 Task: Add Market Corner Take & Bake Ciabatta Bread to the cart.
Action: Mouse pressed left at (18, 60)
Screenshot: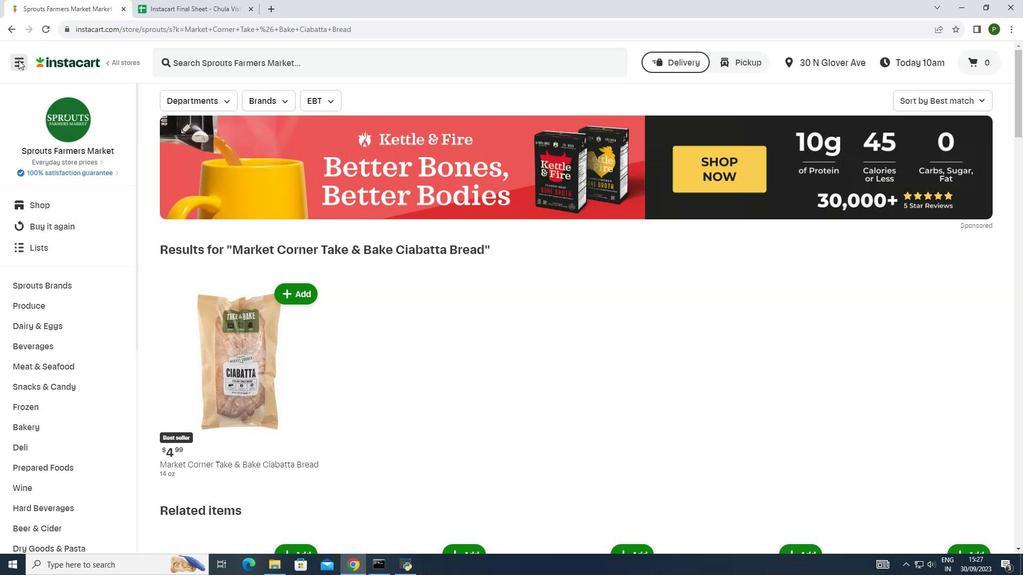 
Action: Mouse moved to (48, 277)
Screenshot: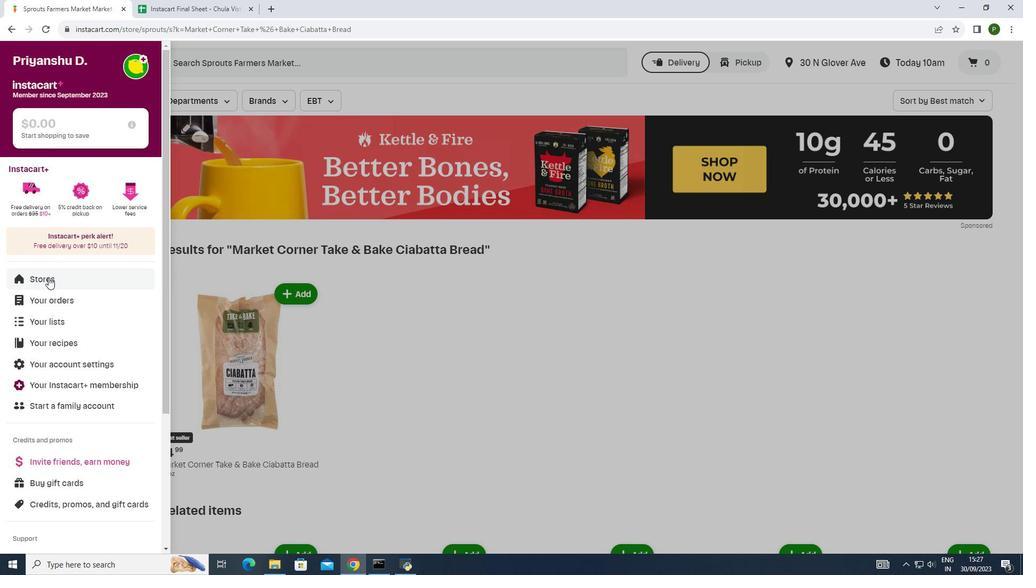
Action: Mouse pressed left at (48, 277)
Screenshot: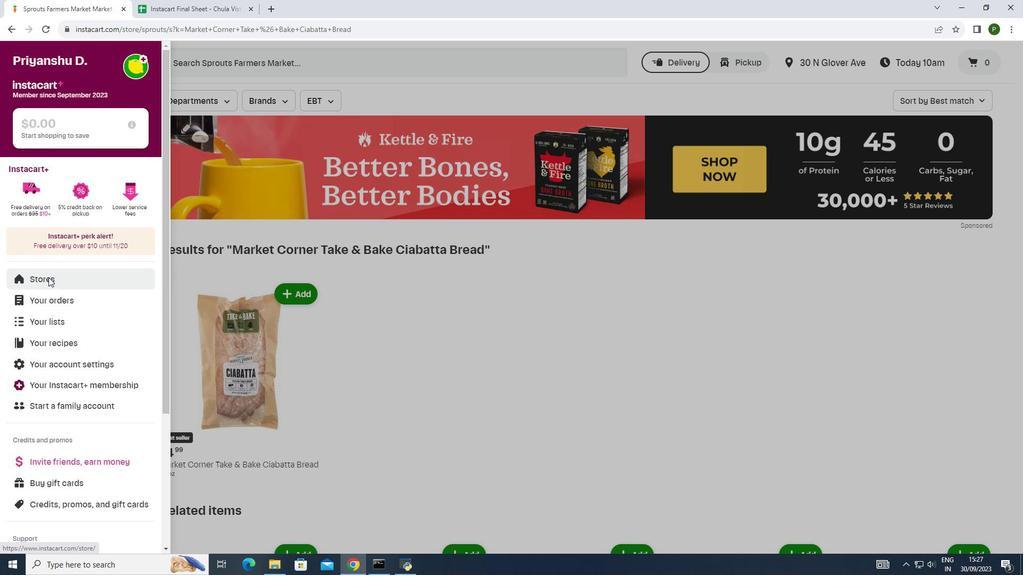 
Action: Mouse moved to (243, 92)
Screenshot: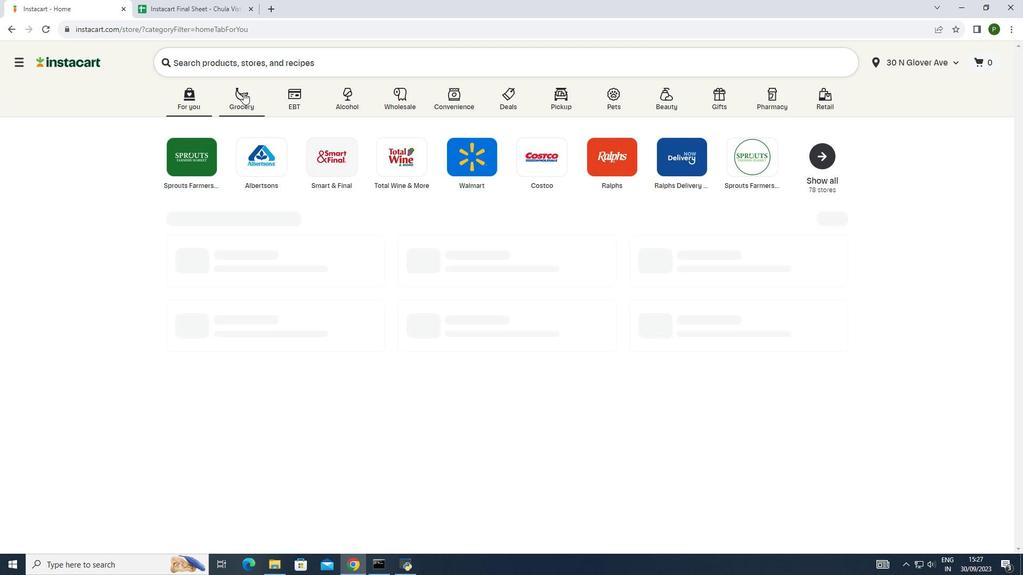 
Action: Mouse pressed left at (243, 92)
Screenshot: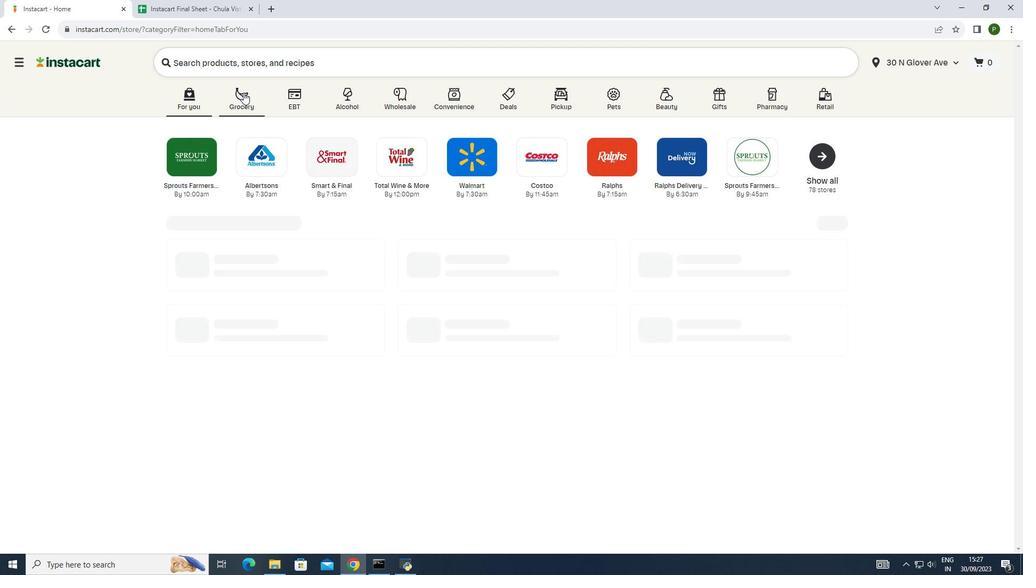 
Action: Mouse moved to (544, 148)
Screenshot: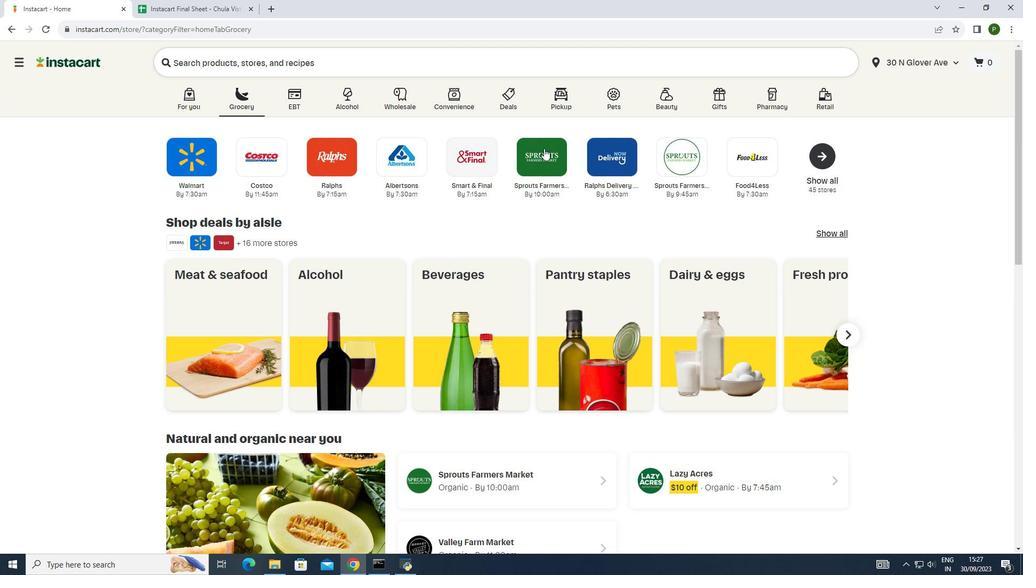 
Action: Mouse pressed left at (544, 148)
Screenshot: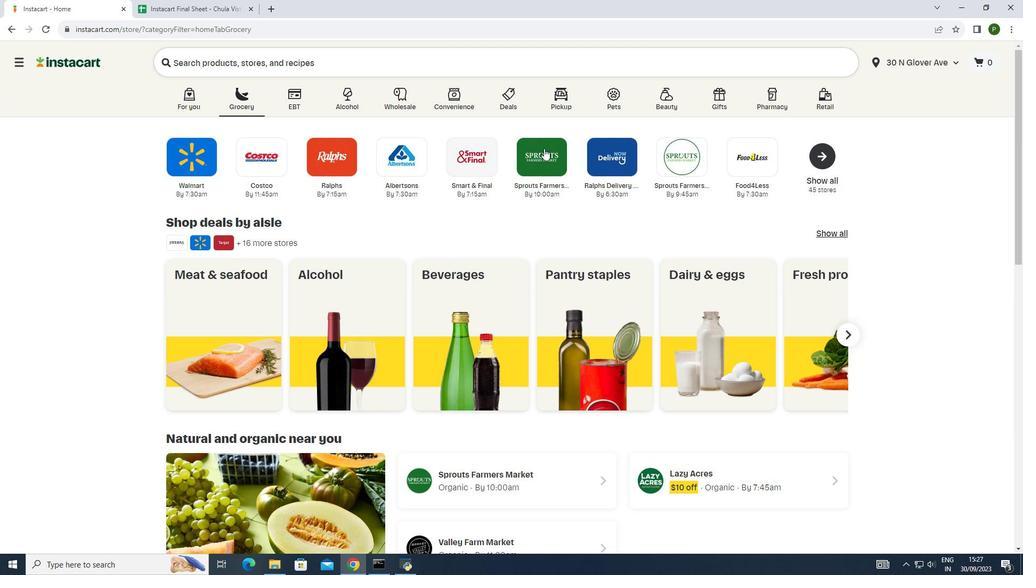 
Action: Mouse moved to (58, 283)
Screenshot: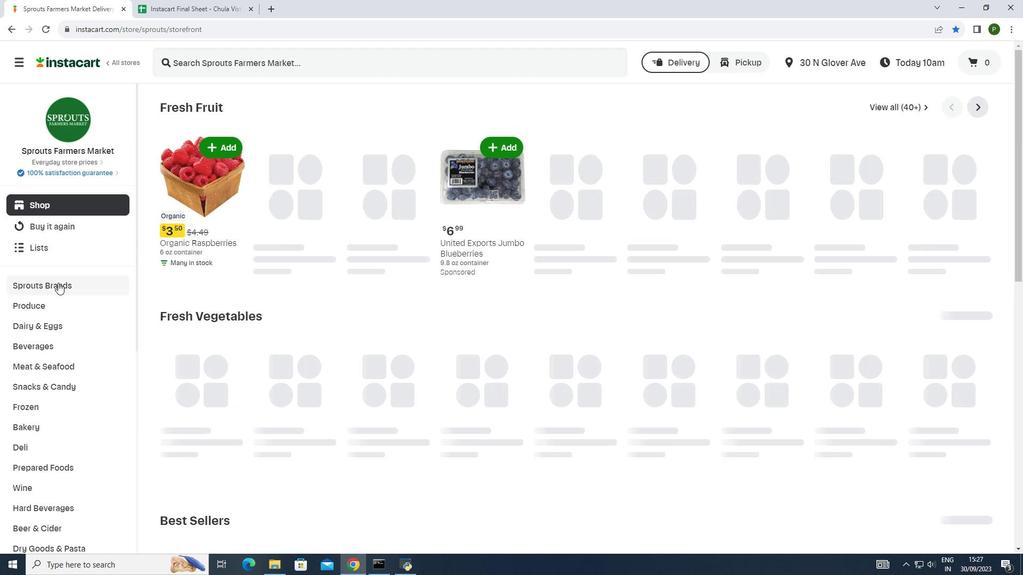 
Action: Mouse pressed left at (58, 283)
Screenshot: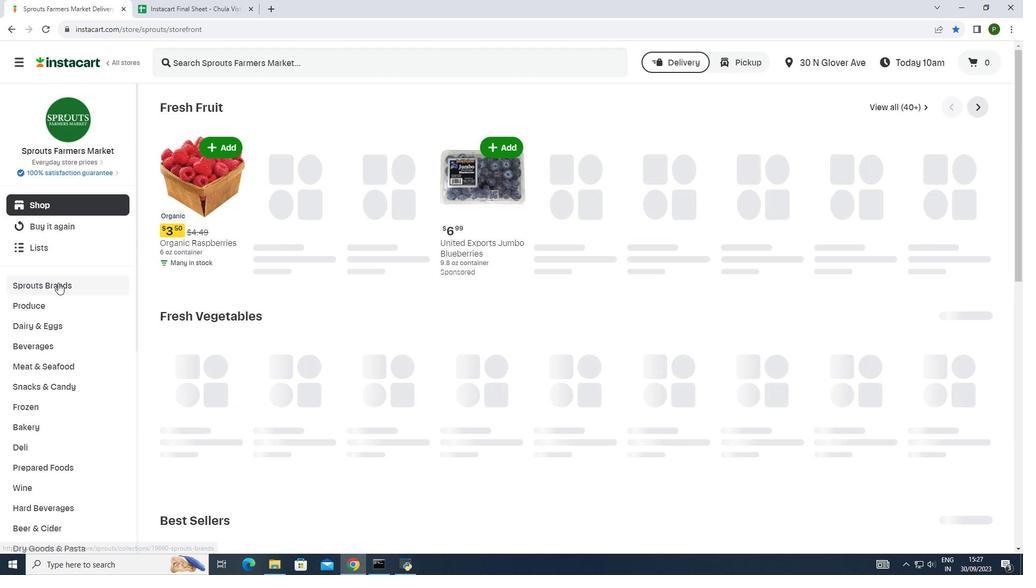 
Action: Mouse moved to (41, 304)
Screenshot: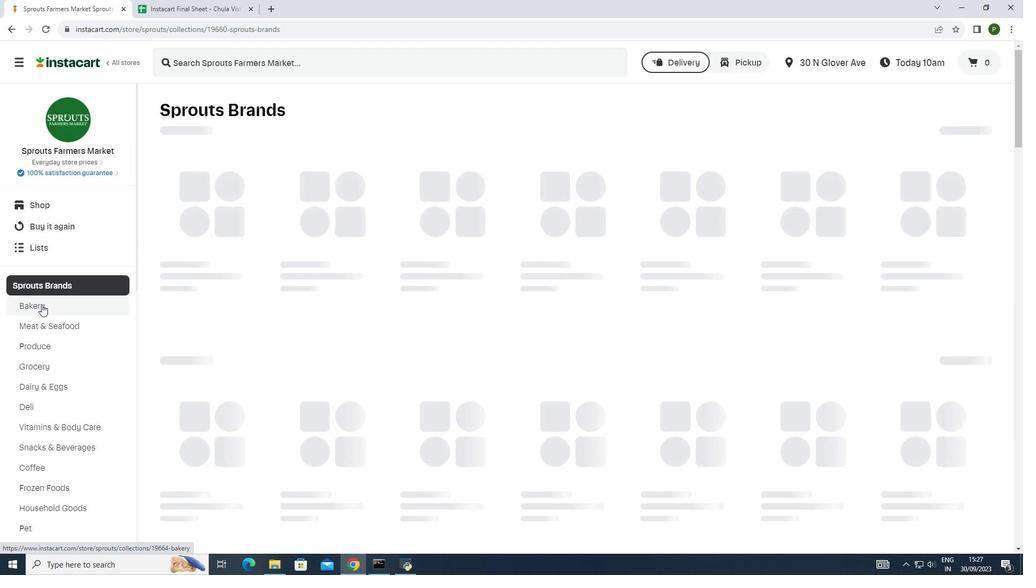 
Action: Mouse pressed left at (41, 304)
Screenshot: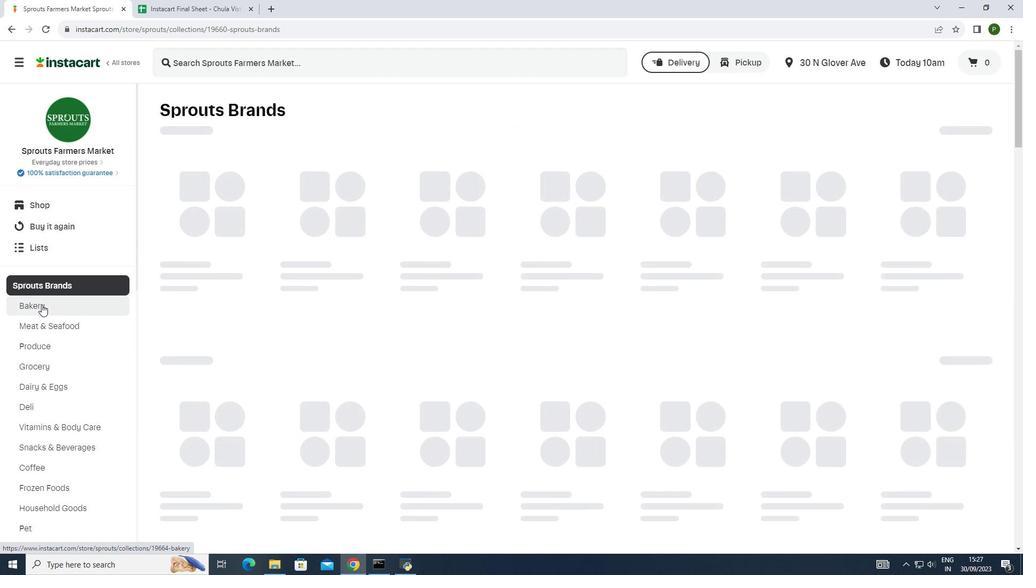 
Action: Mouse moved to (196, 470)
Screenshot: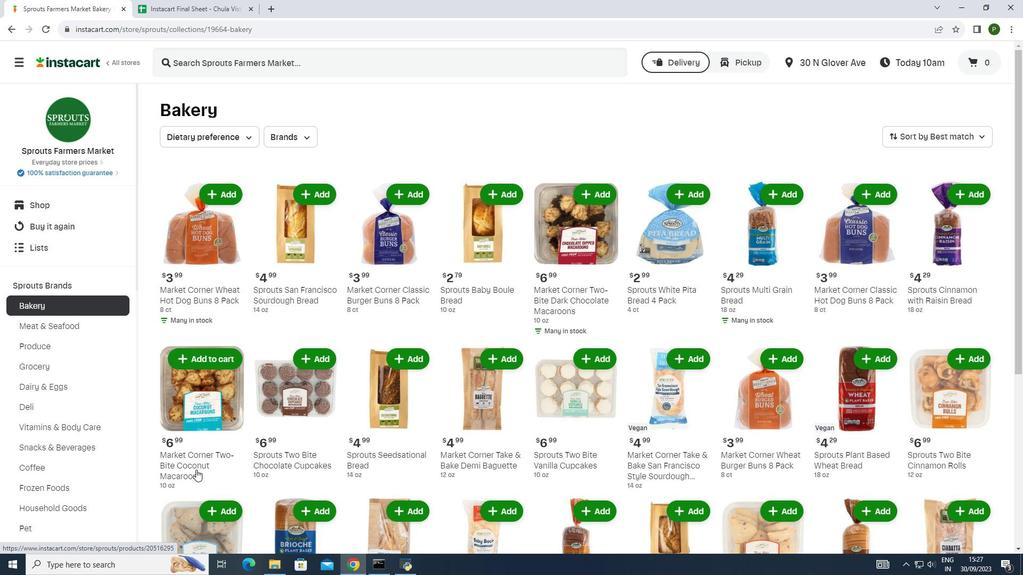 
Action: Mouse scrolled (196, 469) with delta (0, 0)
Screenshot: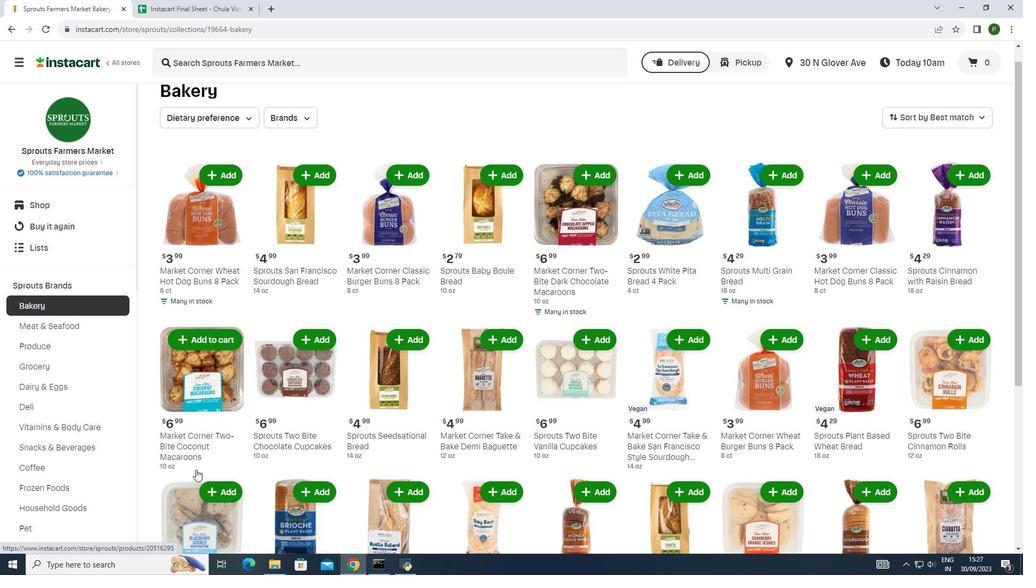 
Action: Mouse moved to (231, 455)
Screenshot: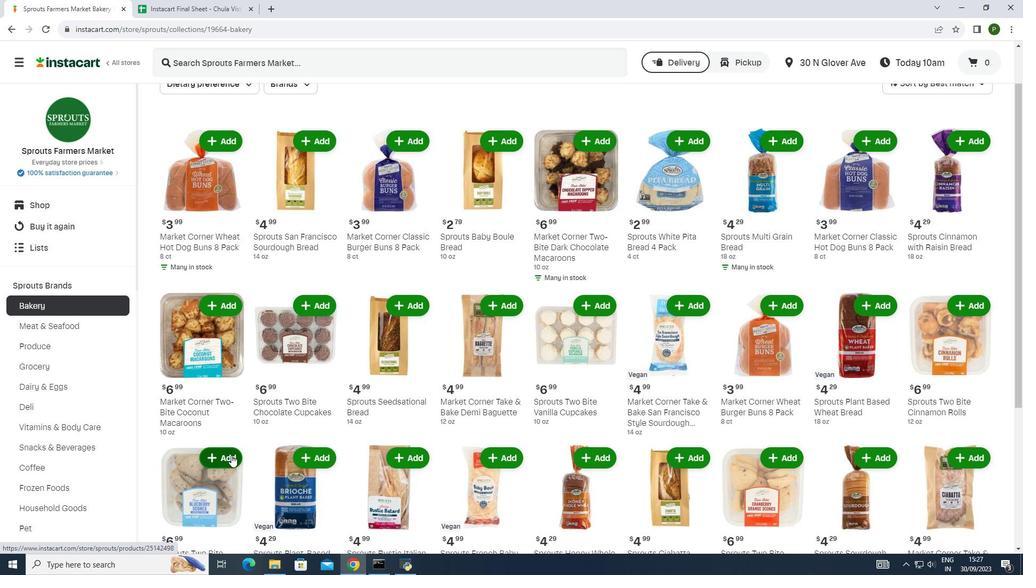
Action: Mouse scrolled (231, 455) with delta (0, 0)
Screenshot: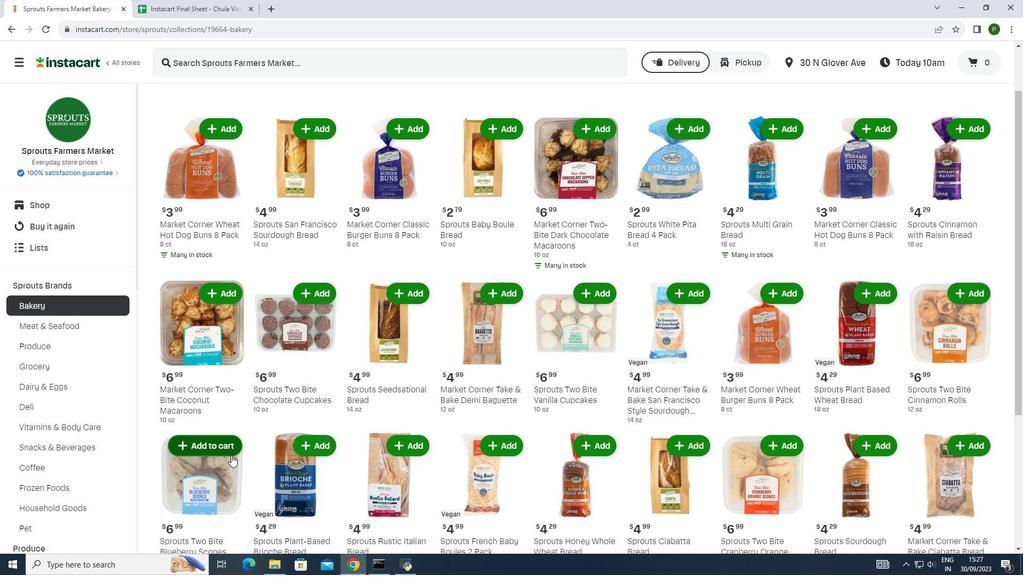 
Action: Mouse moved to (204, 468)
Screenshot: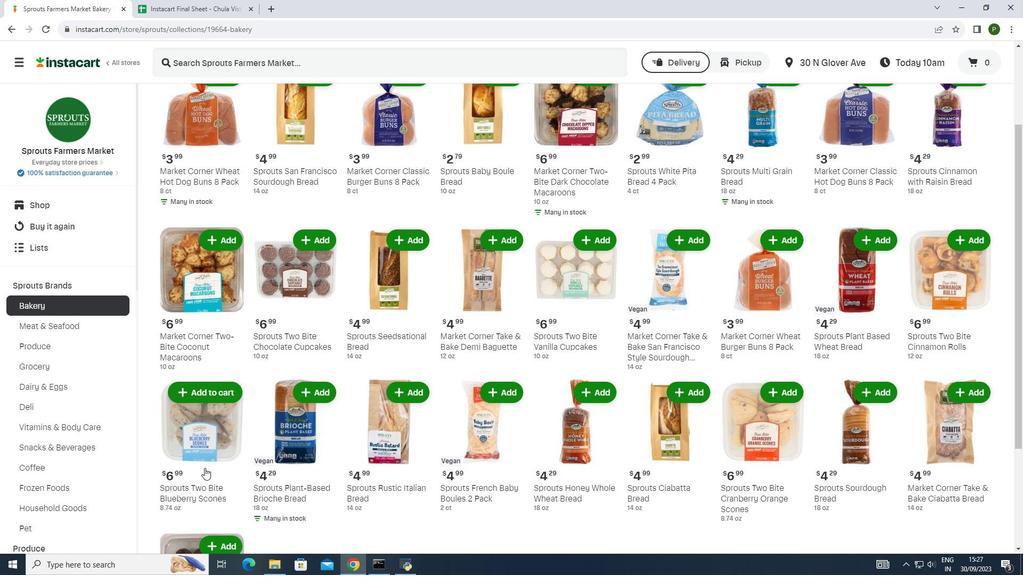 
Action: Mouse scrolled (204, 468) with delta (0, 0)
Screenshot: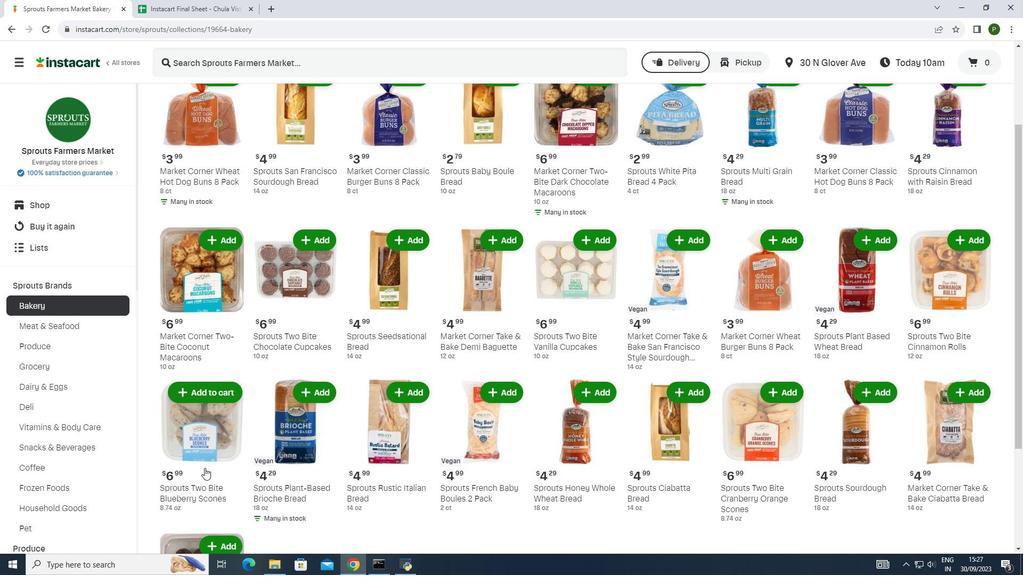 
Action: Mouse moved to (956, 348)
Screenshot: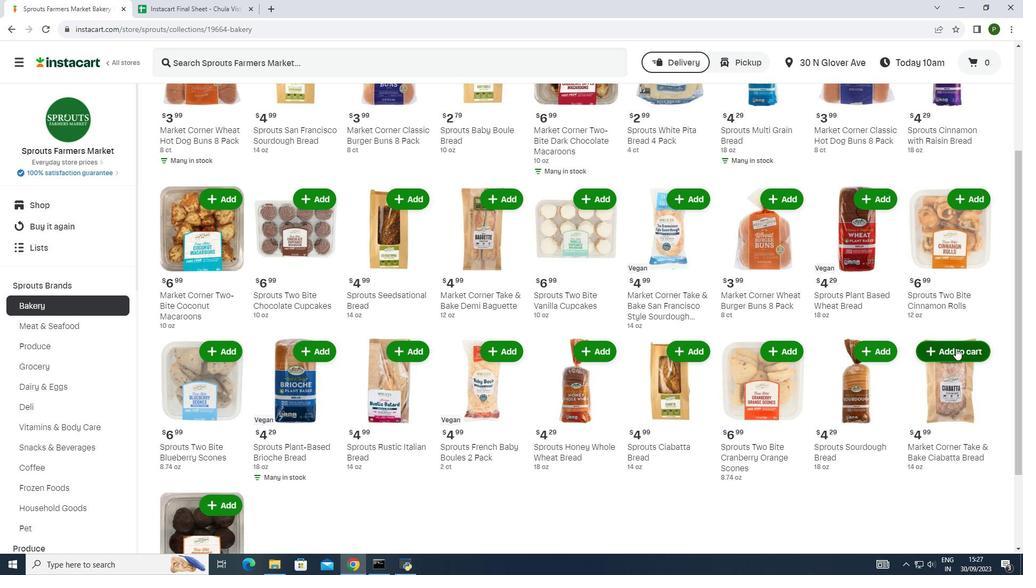 
Action: Mouse pressed left at (956, 348)
Screenshot: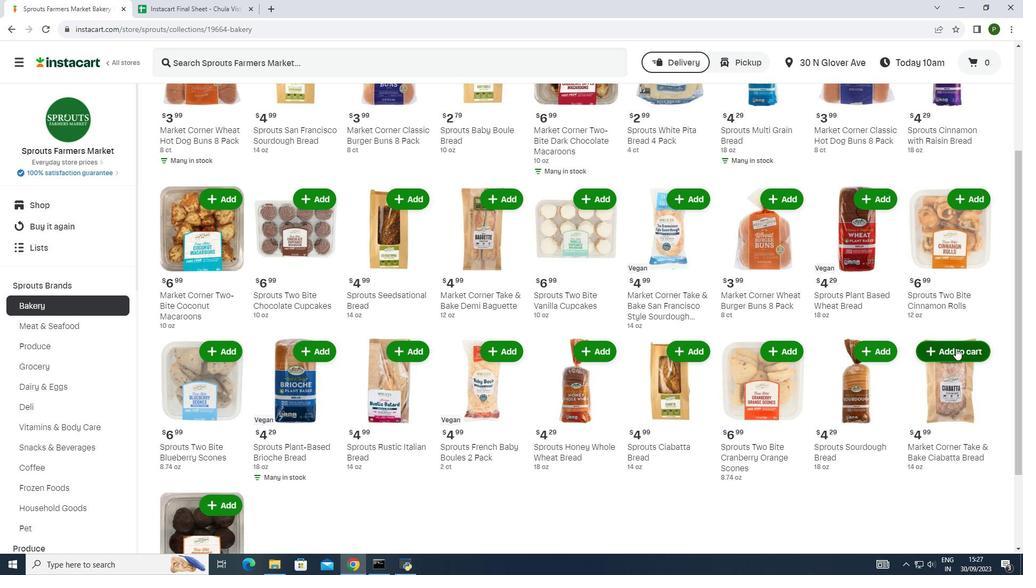 
